 Task: Look for organic products only.
Action: Mouse moved to (20, 124)
Screenshot: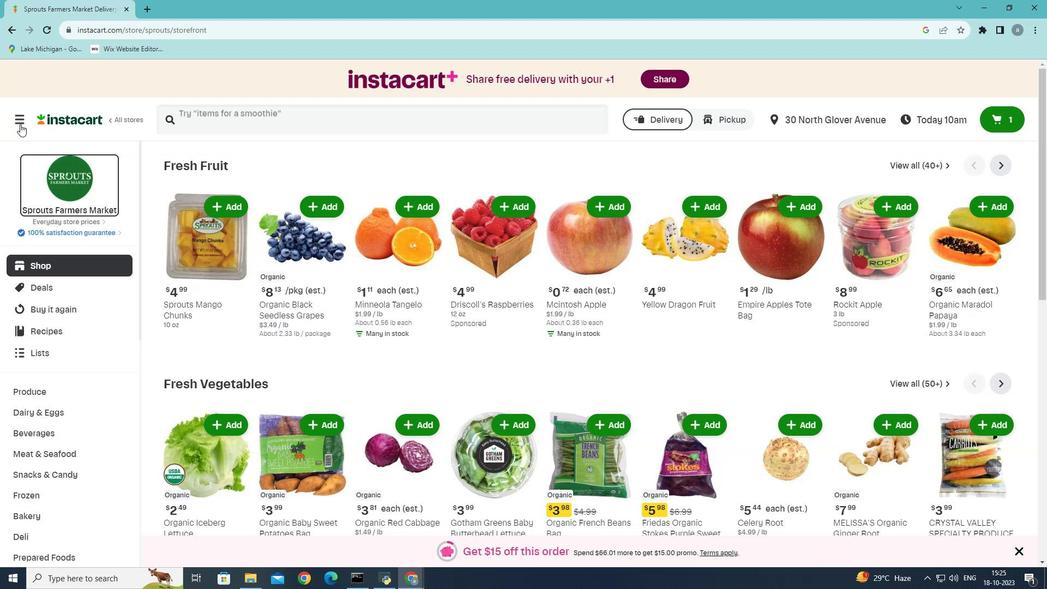 
Action: Mouse pressed left at (20, 124)
Screenshot: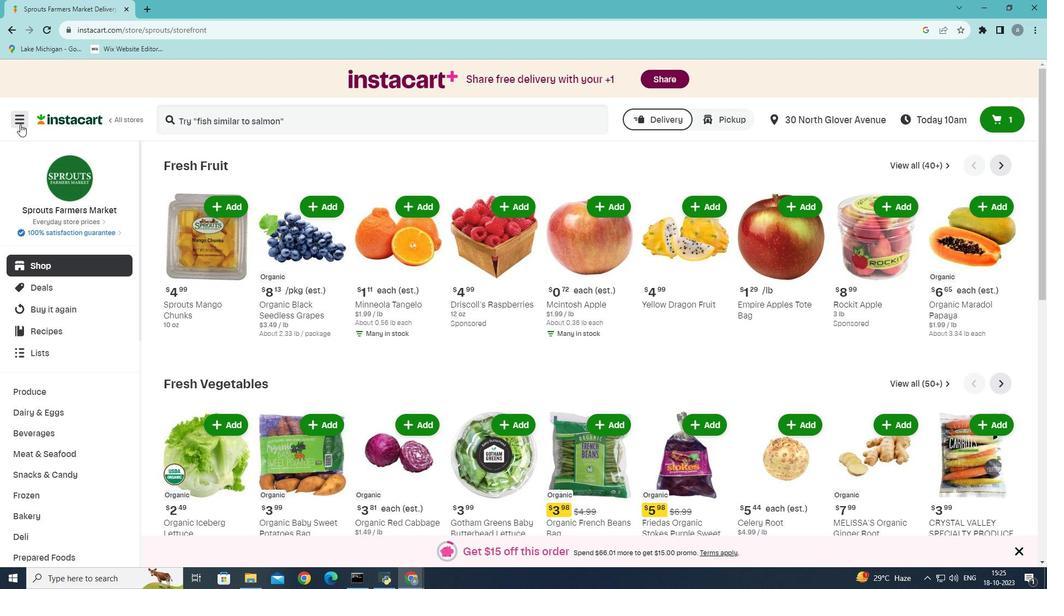 
Action: Mouse moved to (51, 319)
Screenshot: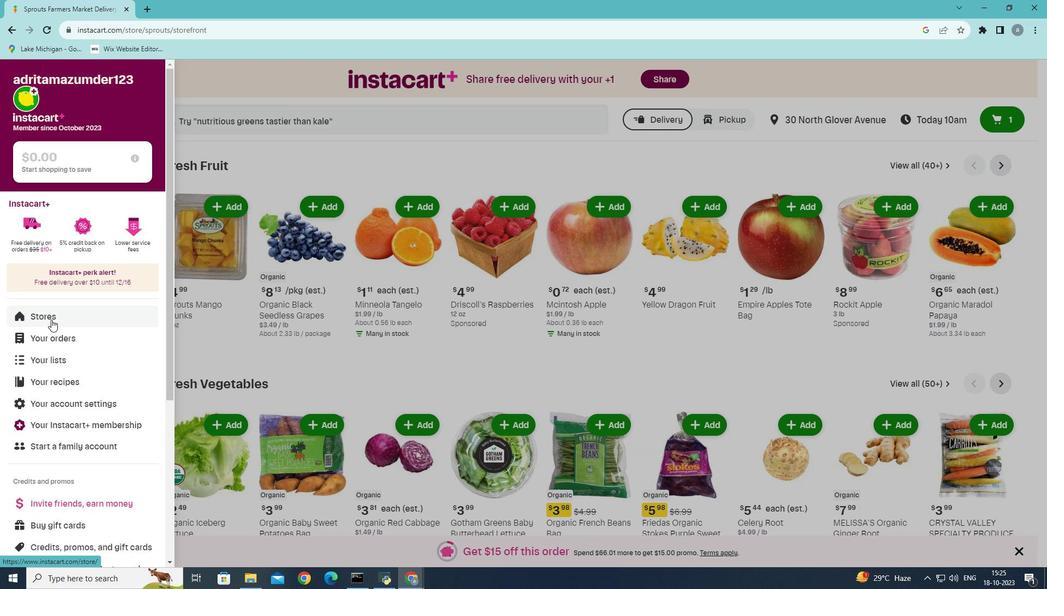 
Action: Mouse pressed left at (51, 319)
Screenshot: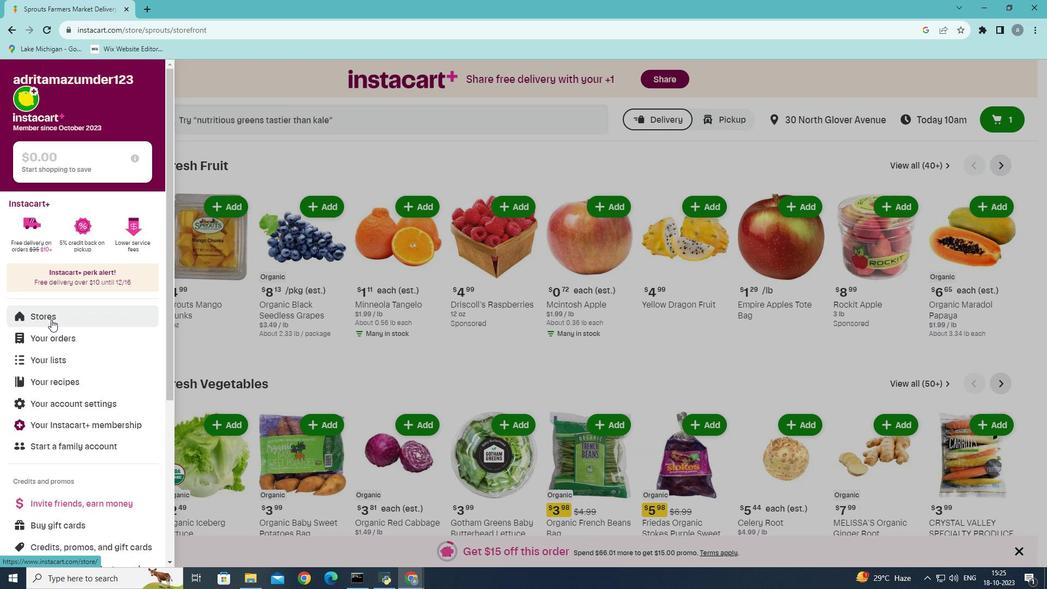 
Action: Mouse moved to (262, 125)
Screenshot: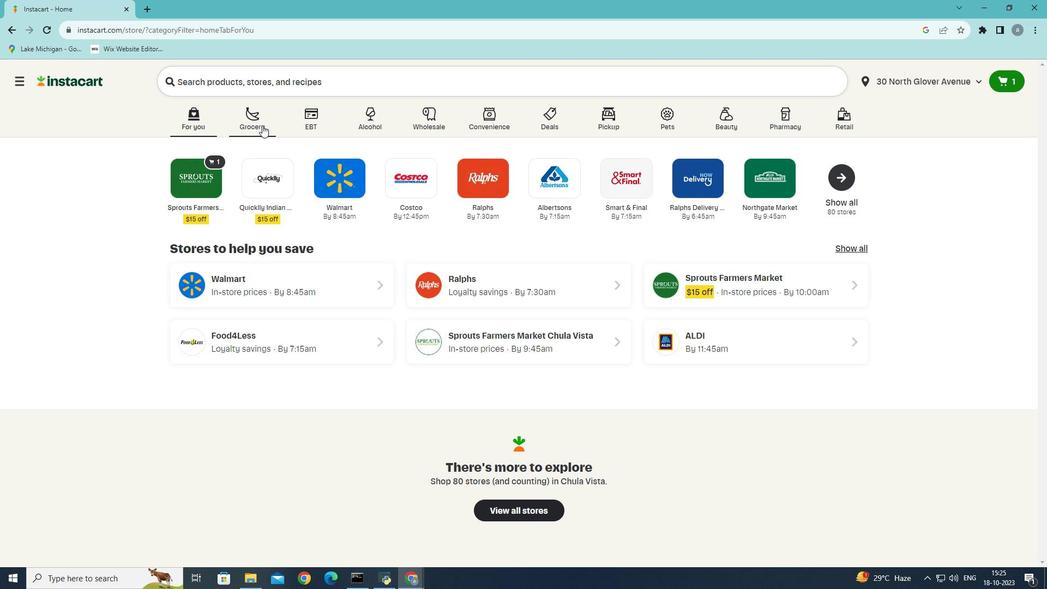 
Action: Mouse pressed left at (262, 125)
Screenshot: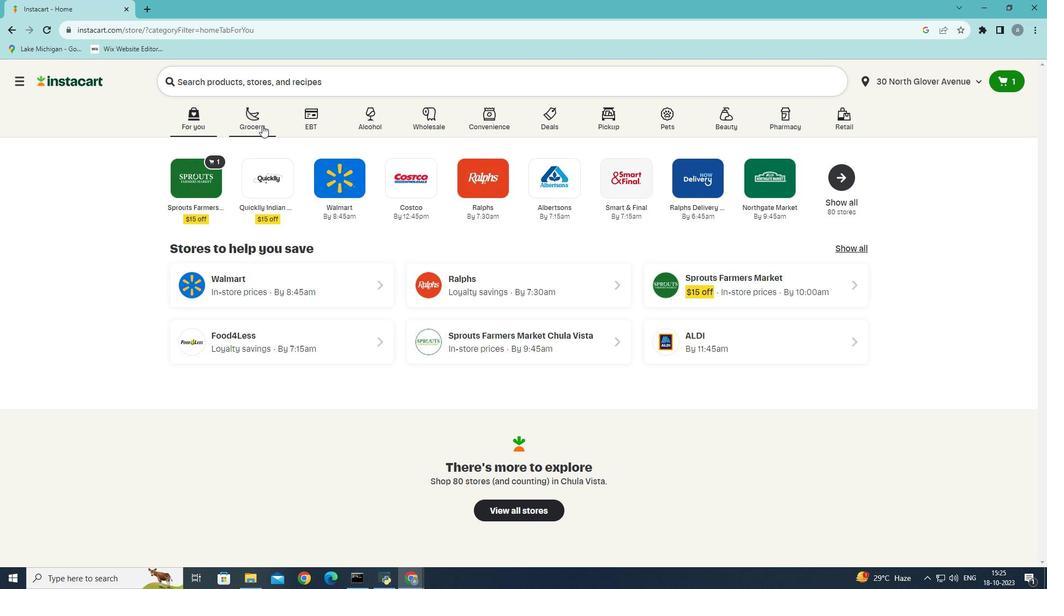 
Action: Mouse moved to (234, 342)
Screenshot: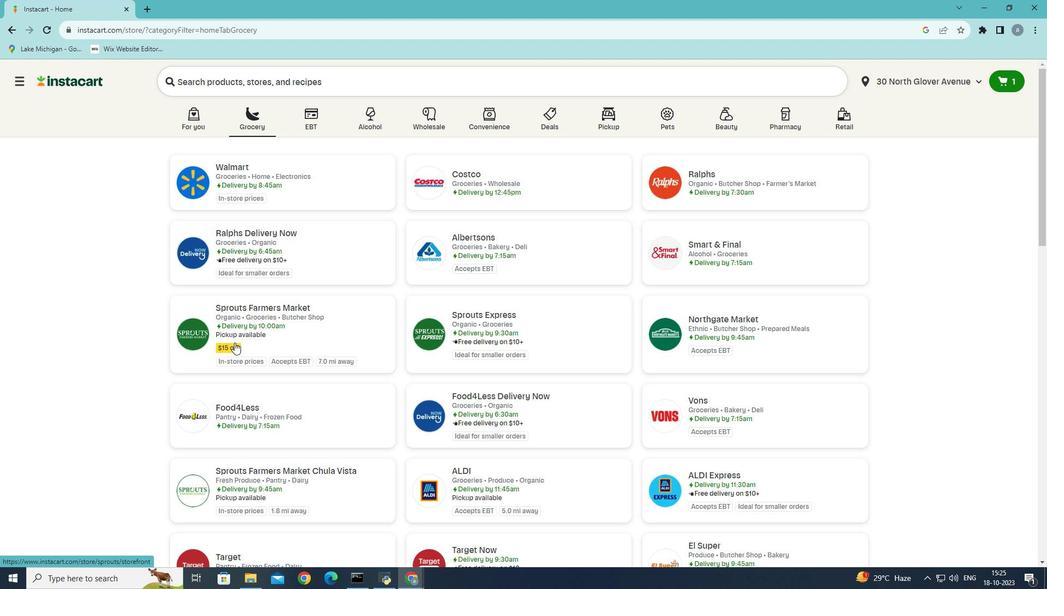 
Action: Mouse pressed left at (234, 342)
Screenshot: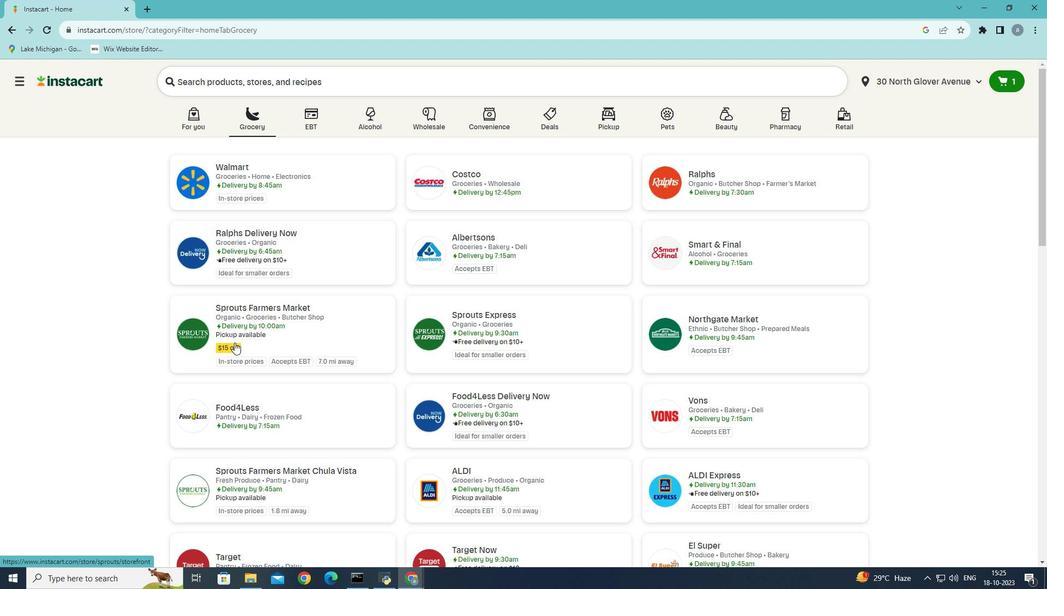 
Action: Mouse moved to (77, 455)
Screenshot: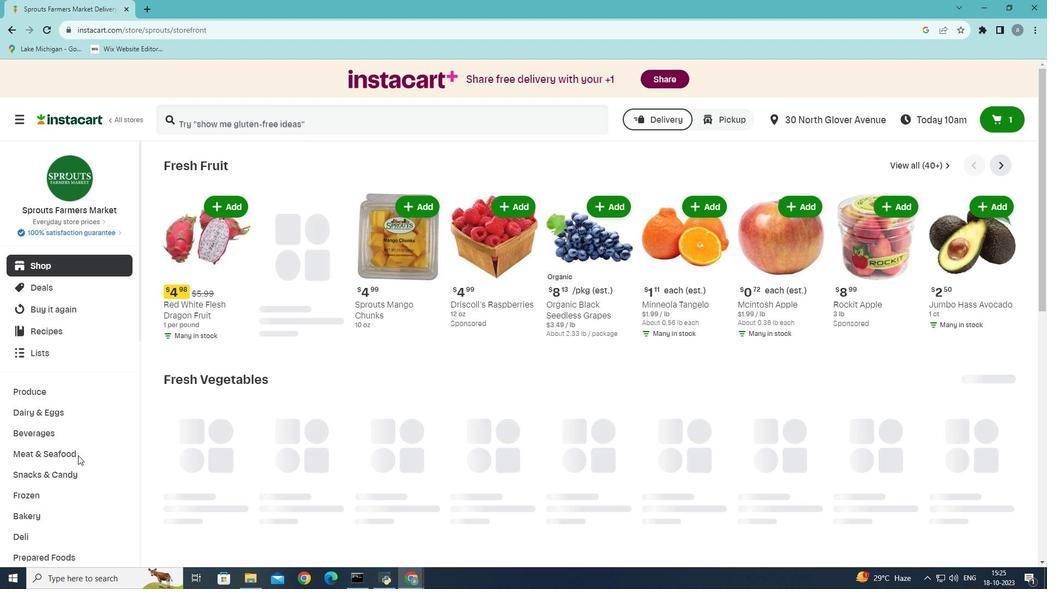 
Action: Mouse pressed left at (77, 455)
Screenshot: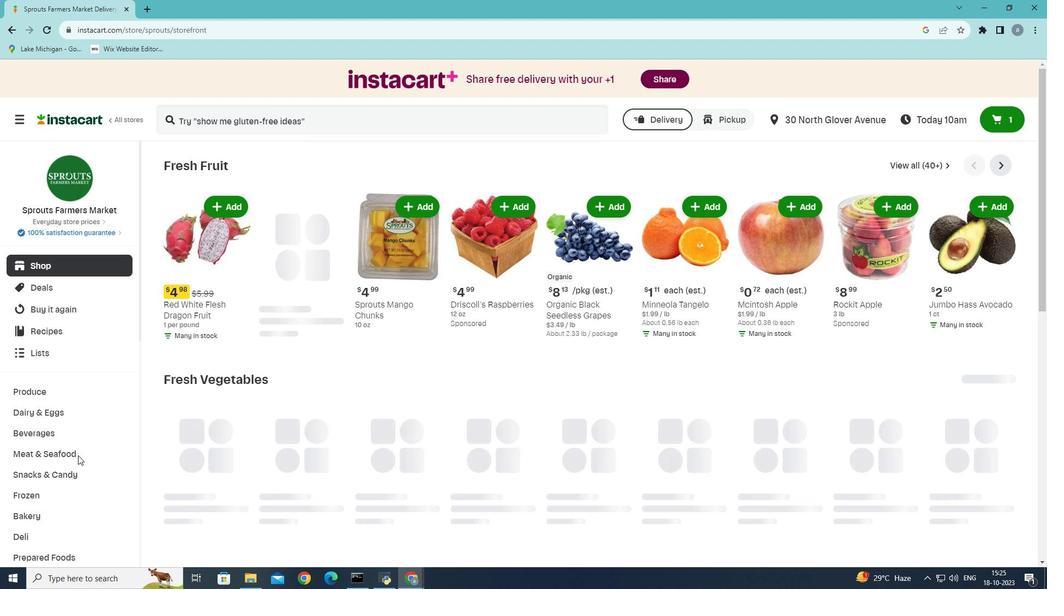 
Action: Mouse moved to (393, 191)
Screenshot: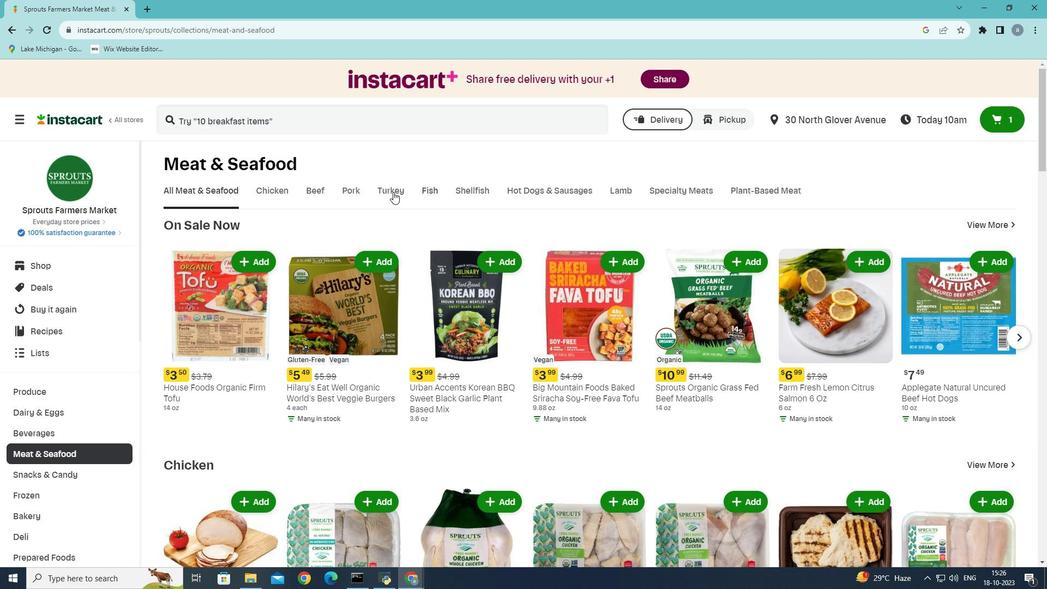 
Action: Mouse pressed left at (393, 191)
Screenshot: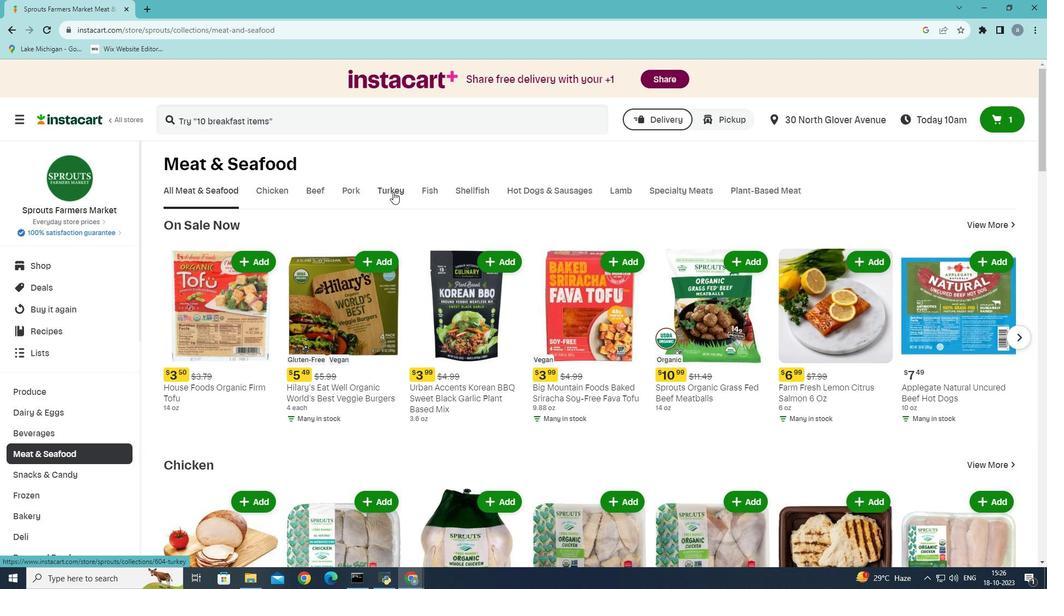 
Action: Mouse moved to (361, 239)
Screenshot: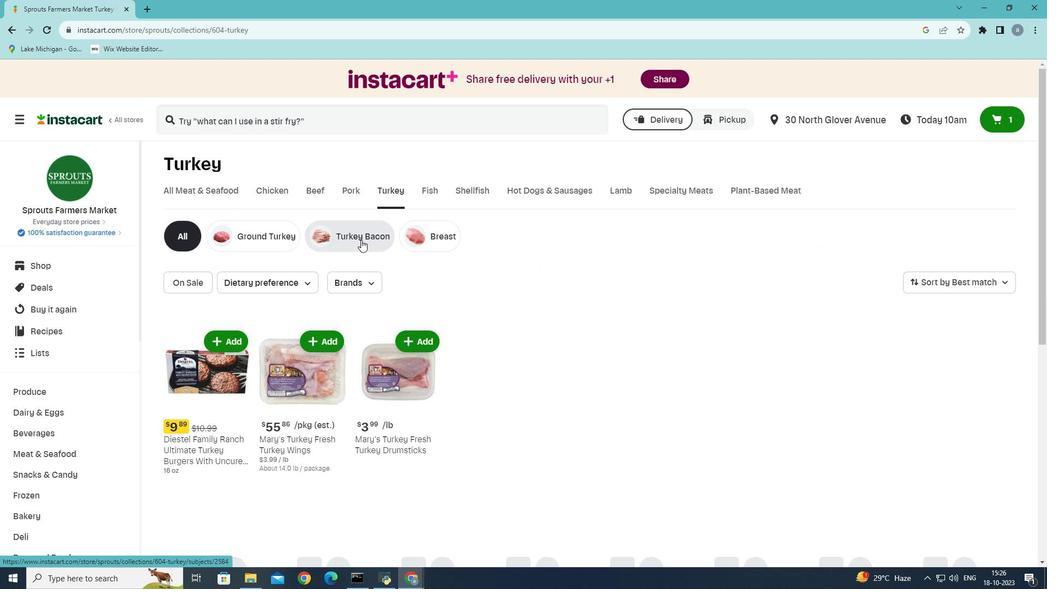 
Action: Mouse pressed left at (361, 239)
Screenshot: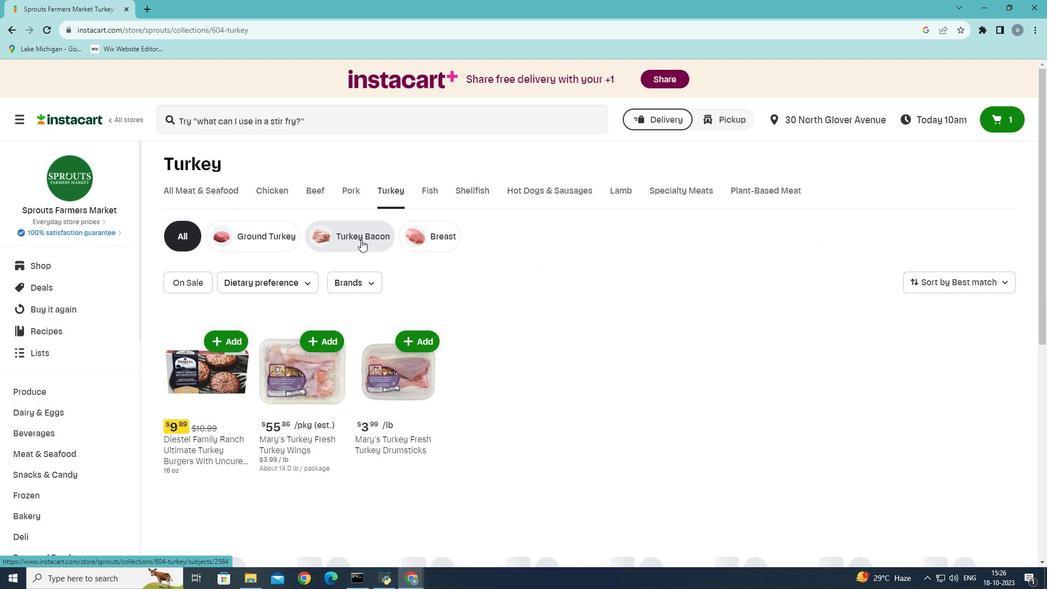 
Action: Mouse moved to (309, 281)
Screenshot: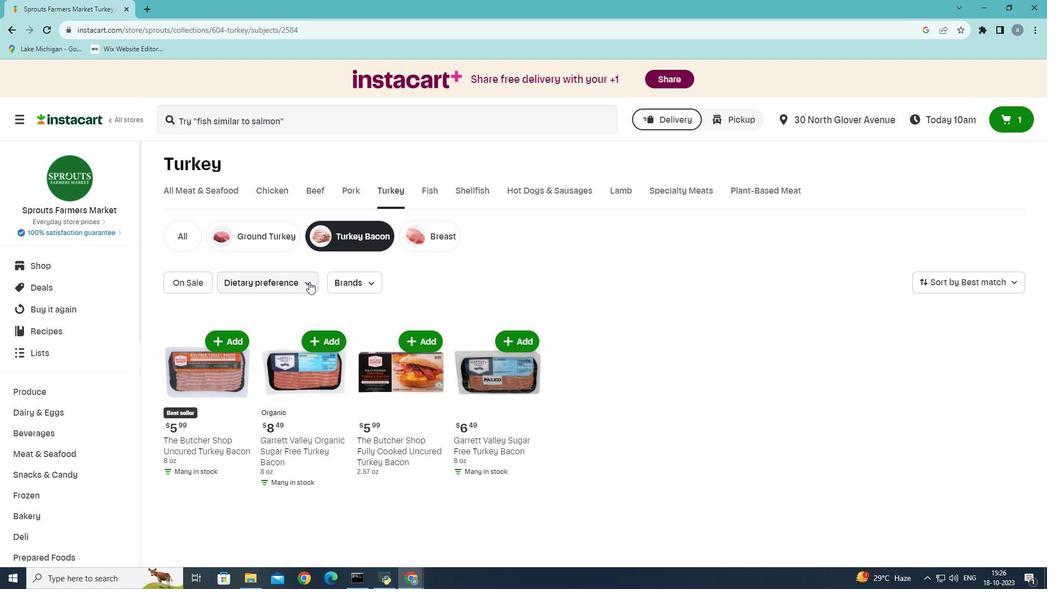 
Action: Mouse pressed left at (309, 281)
Screenshot: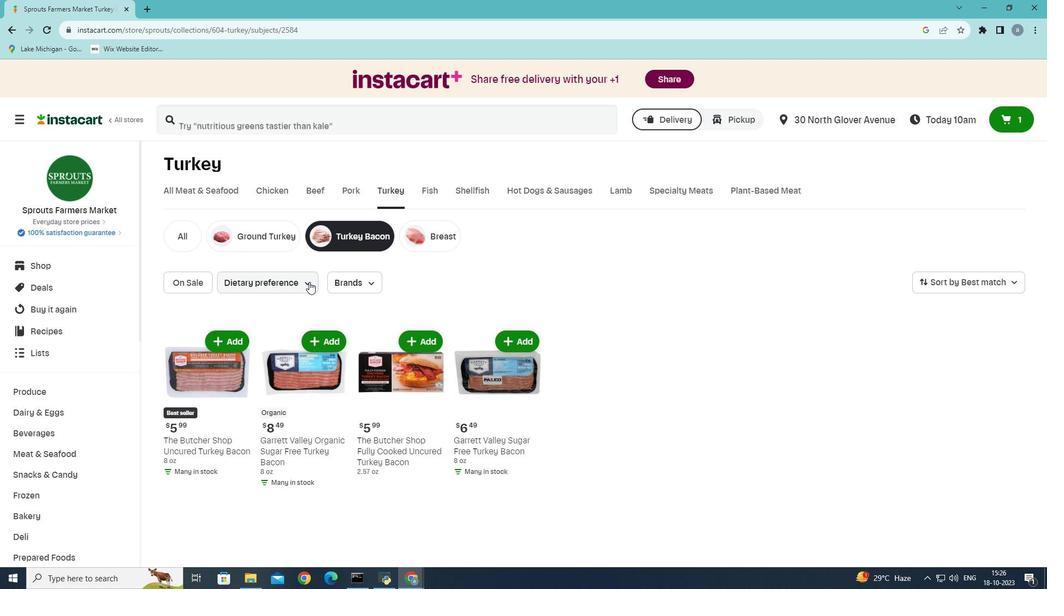 
Action: Mouse moved to (230, 315)
Screenshot: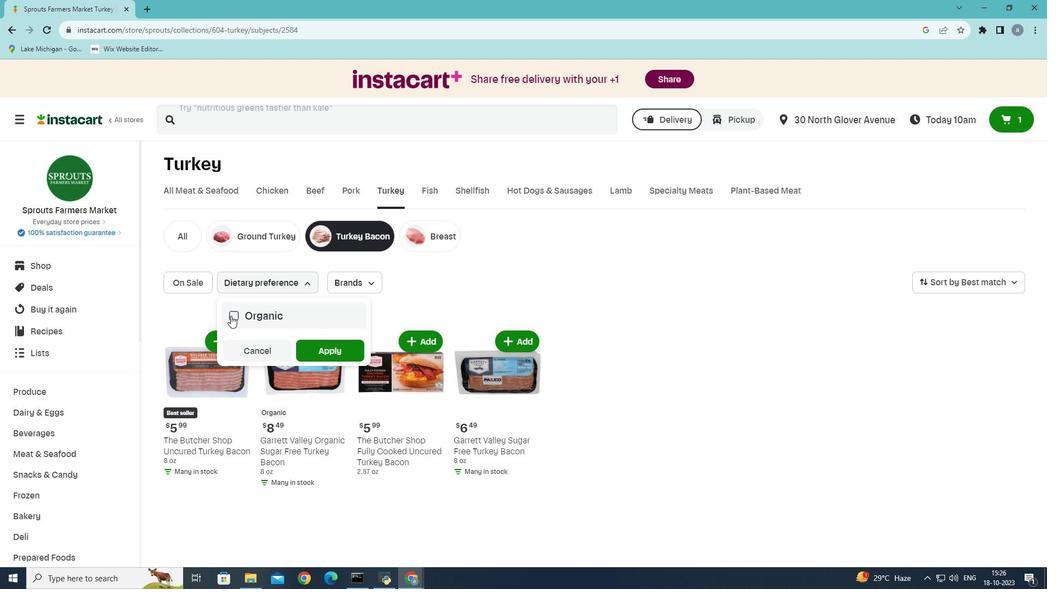 
Action: Mouse pressed left at (230, 315)
Screenshot: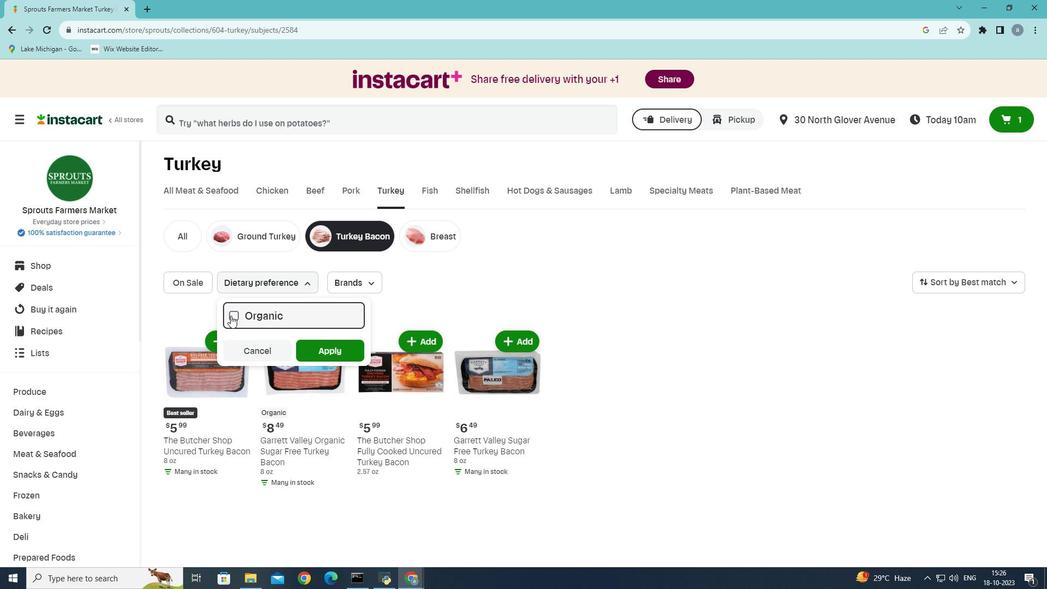 
Action: Mouse moved to (321, 355)
Screenshot: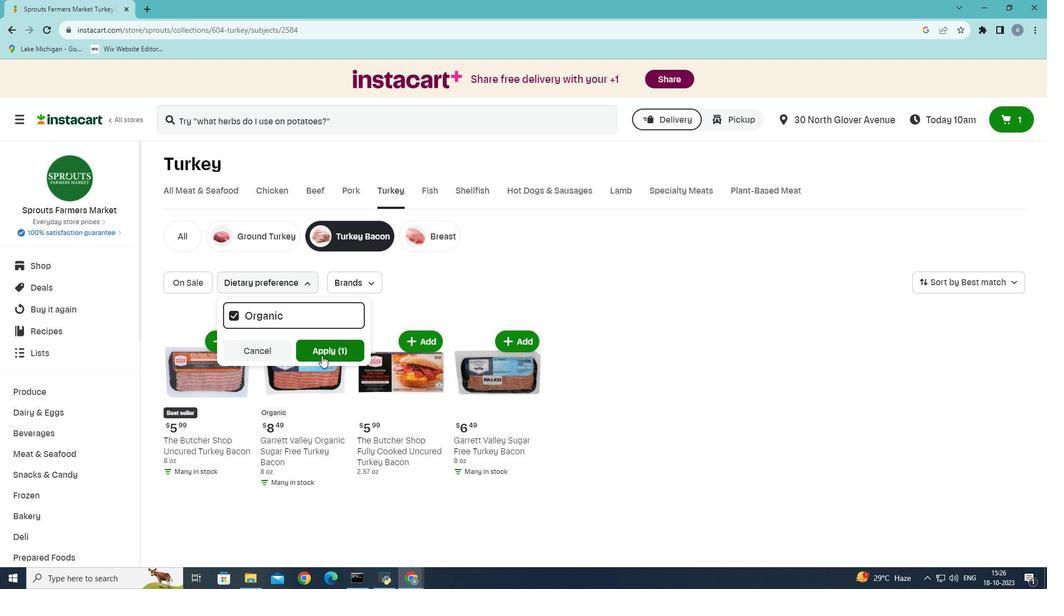 
Action: Mouse pressed left at (321, 355)
Screenshot: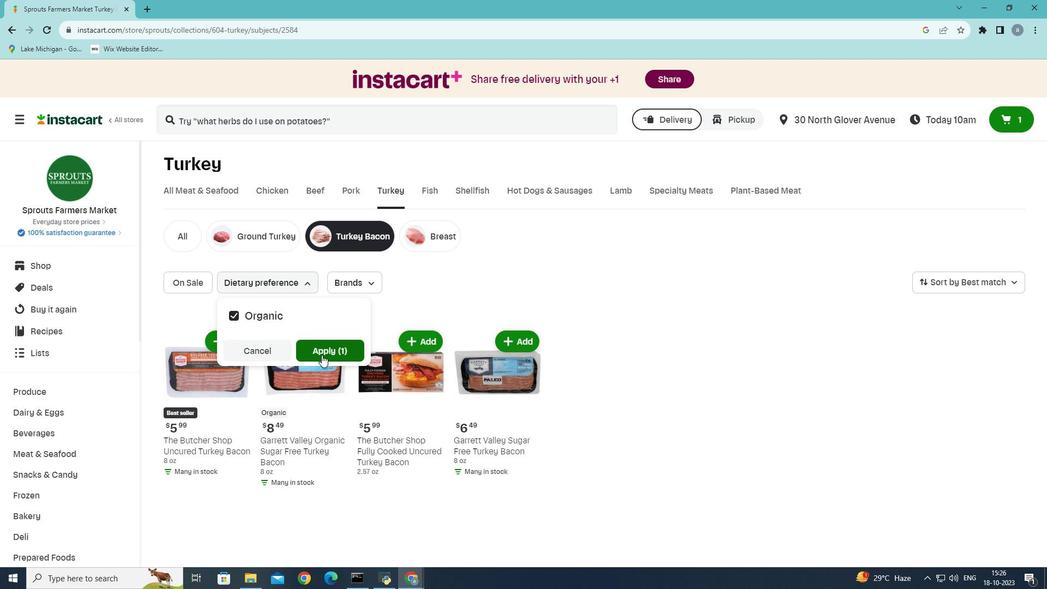 
Action: Mouse moved to (428, 347)
Screenshot: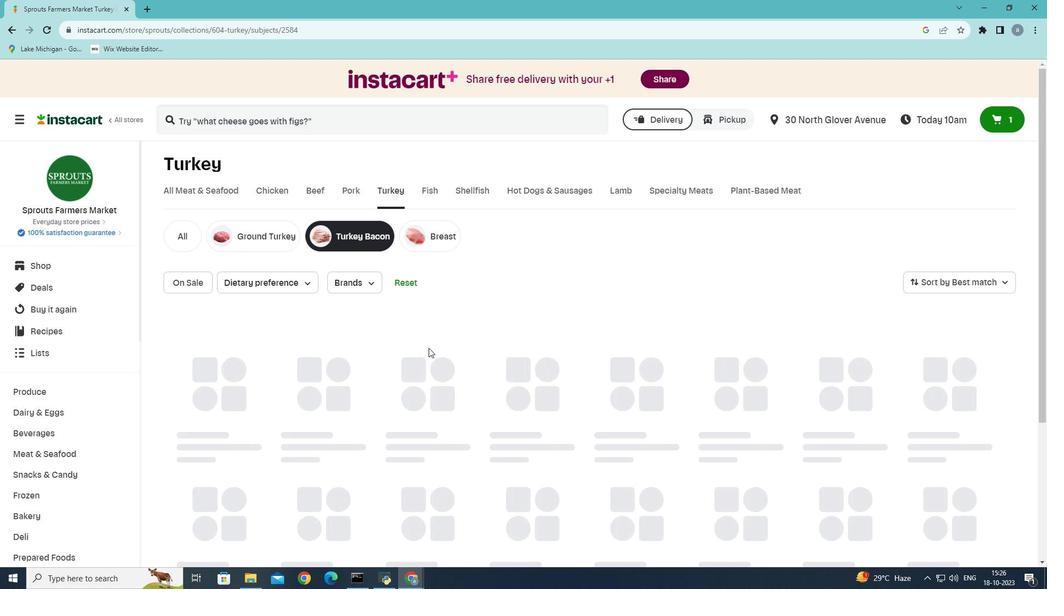 
